 Task: Add Amazing Grass Organic Supergreens Powder to the cart.
Action: Mouse moved to (290, 132)
Screenshot: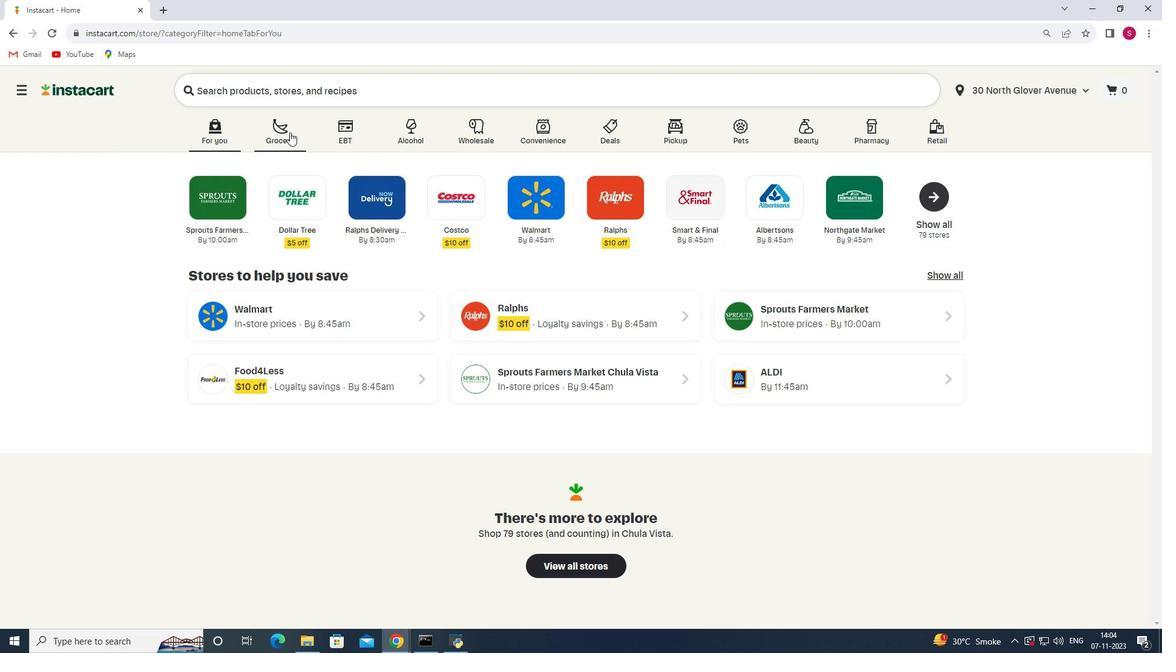 
Action: Mouse pressed left at (290, 132)
Screenshot: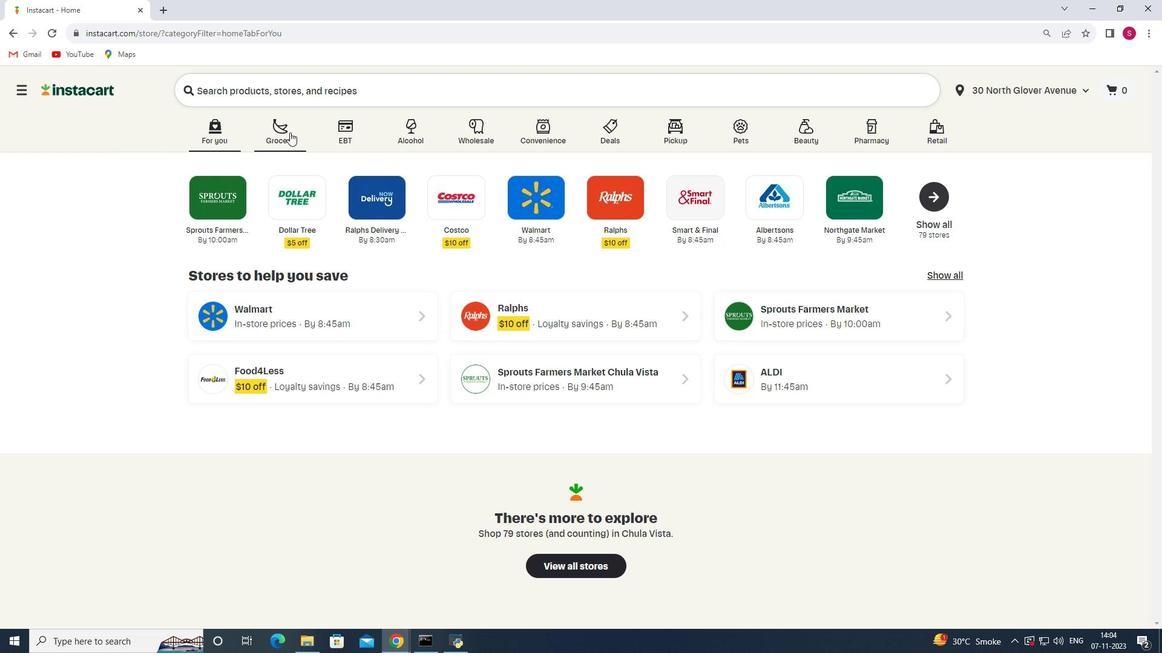 
Action: Mouse moved to (327, 351)
Screenshot: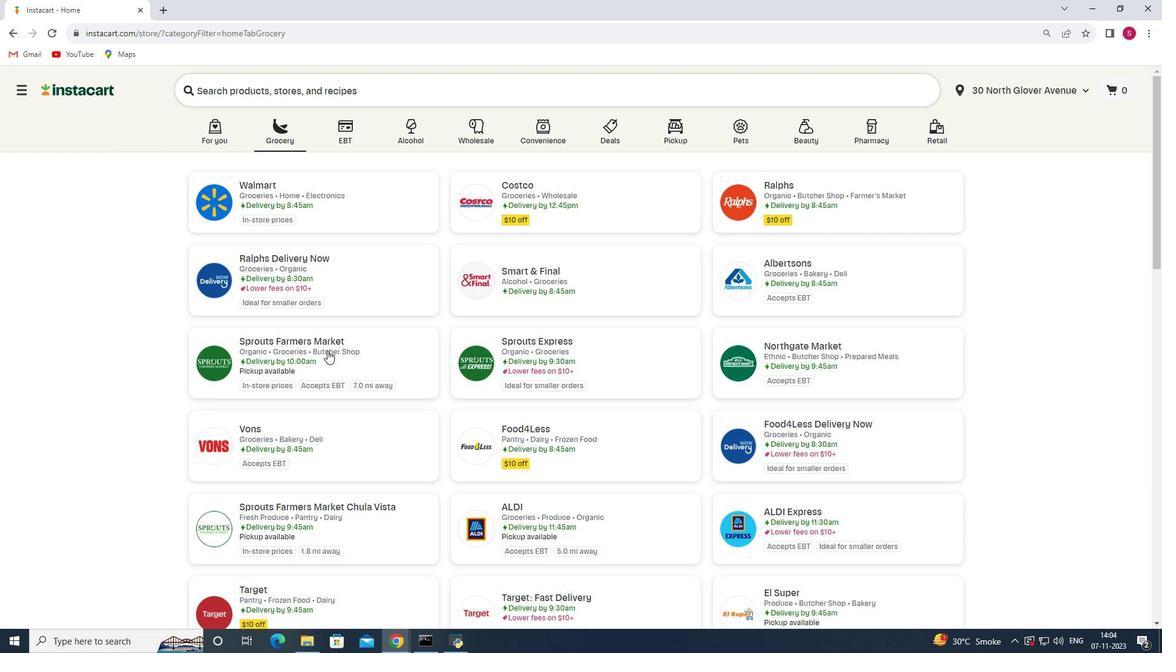 
Action: Mouse pressed left at (327, 351)
Screenshot: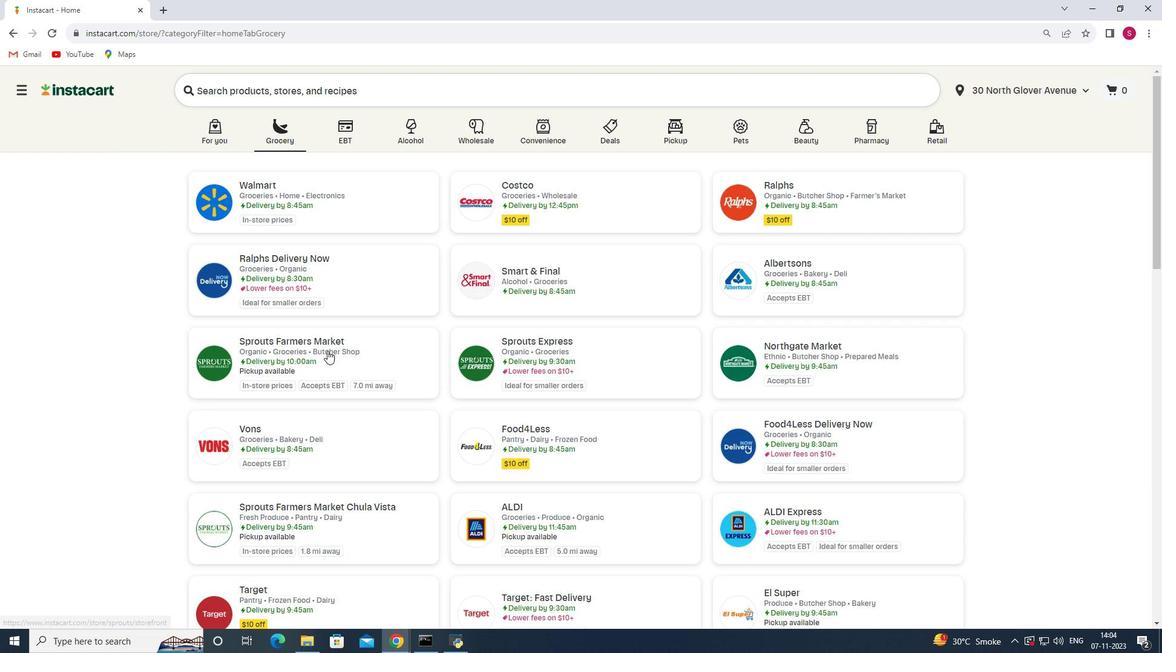 
Action: Mouse moved to (104, 359)
Screenshot: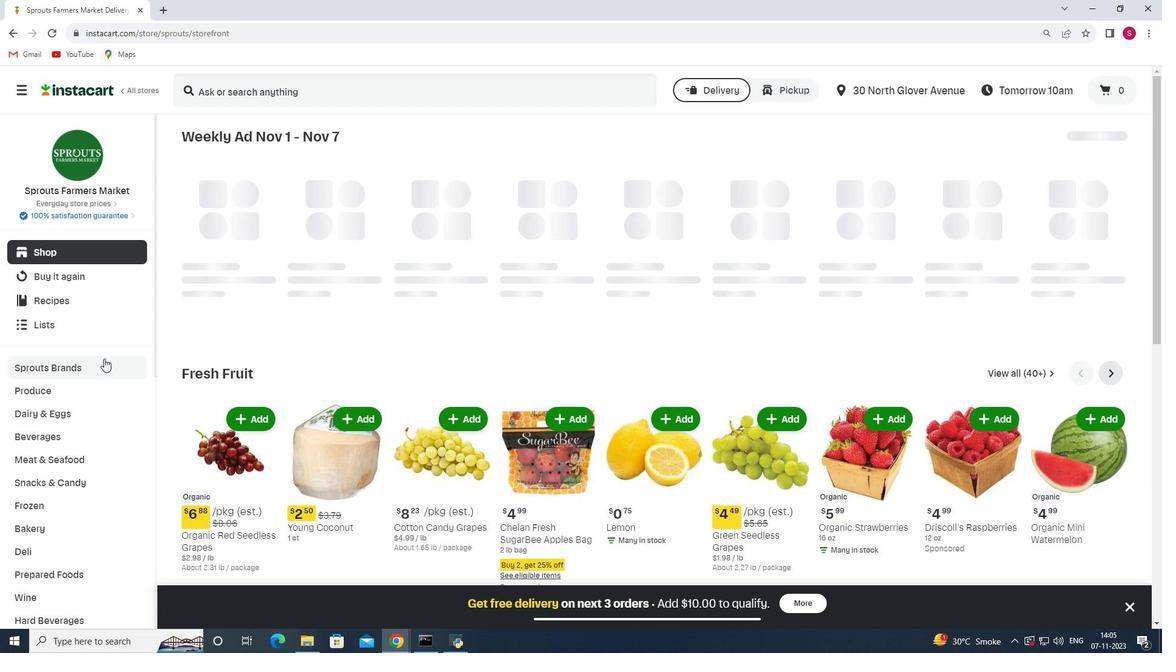 
Action: Mouse scrolled (104, 358) with delta (0, 0)
Screenshot: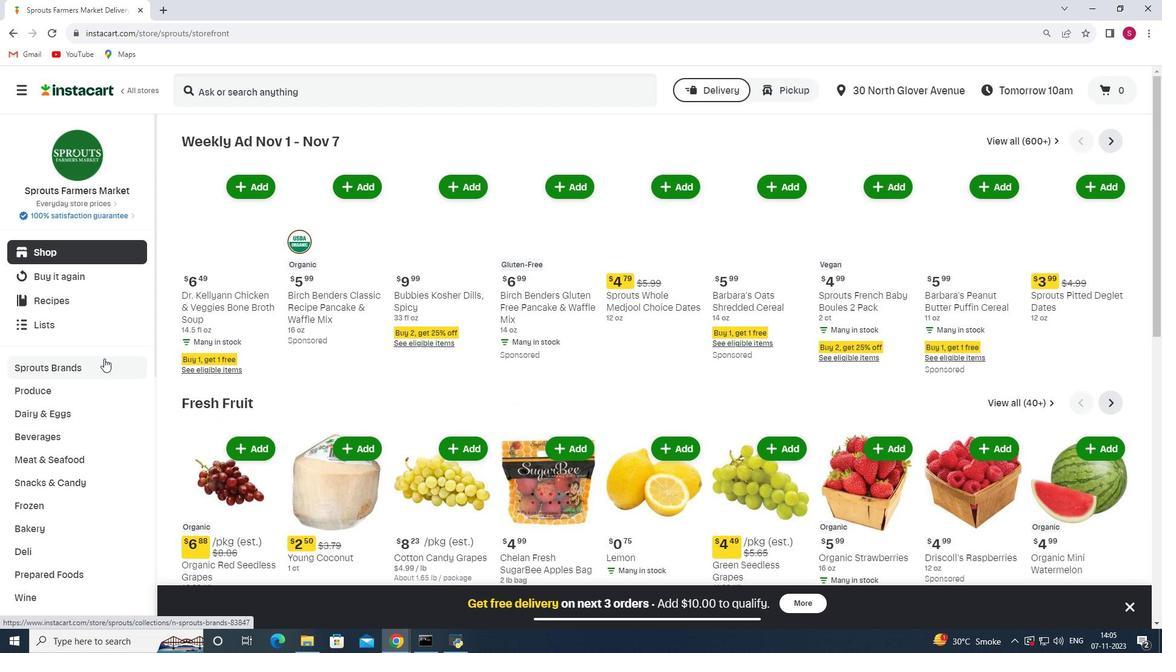 
Action: Mouse scrolled (104, 358) with delta (0, 0)
Screenshot: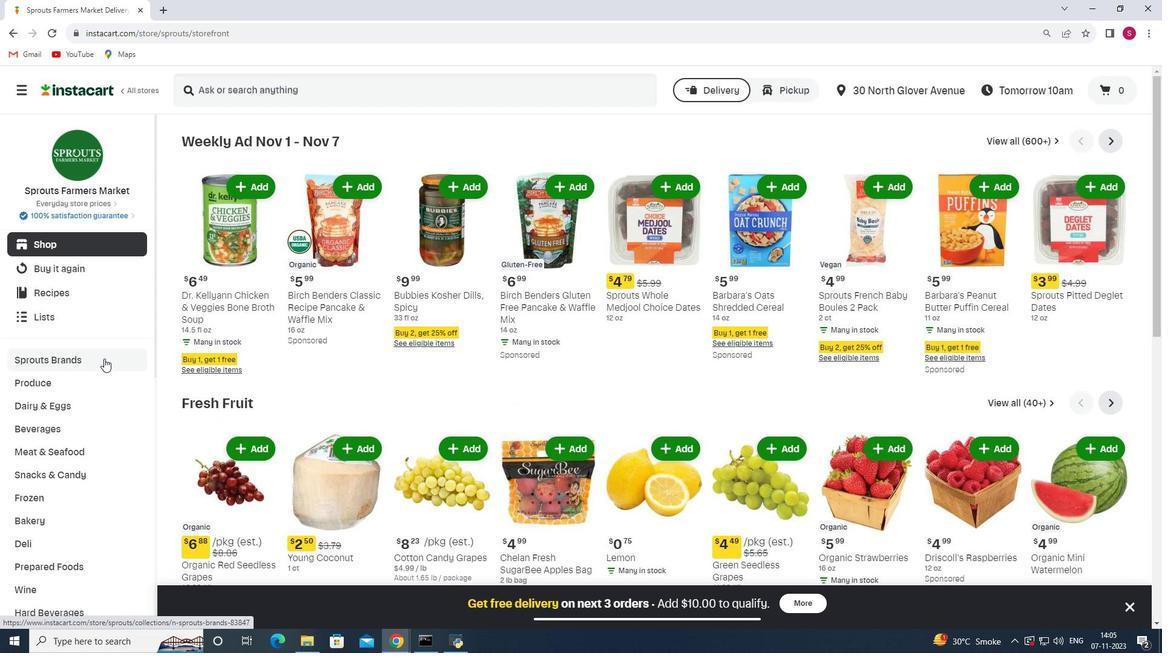 
Action: Mouse moved to (103, 358)
Screenshot: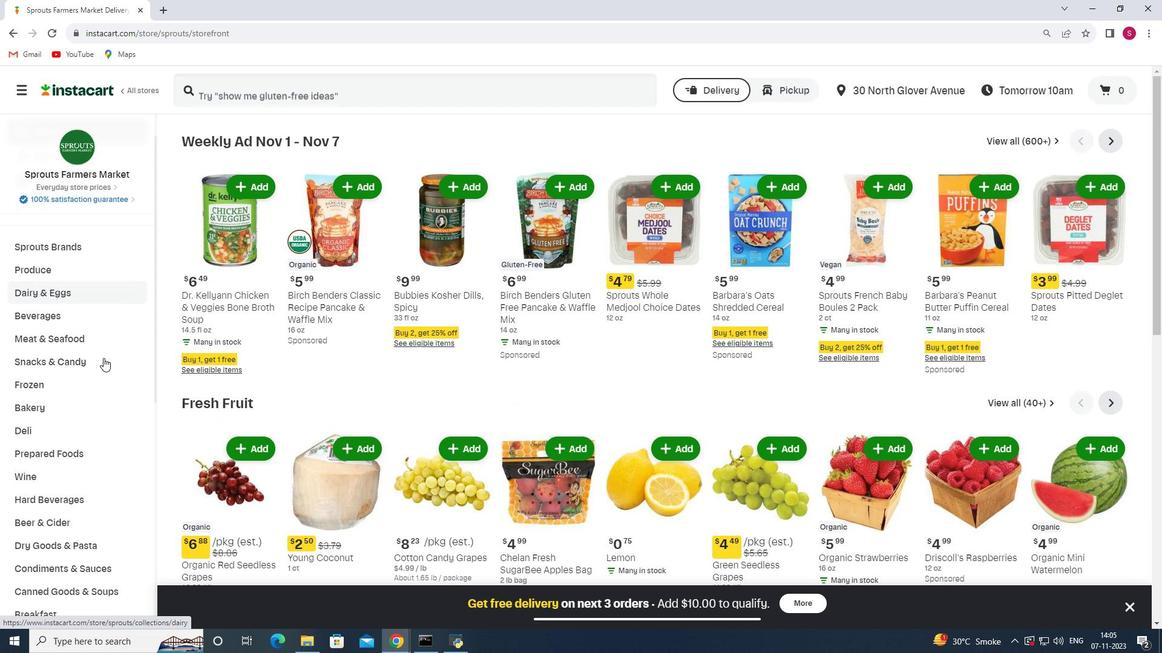 
Action: Mouse scrolled (103, 357) with delta (0, 0)
Screenshot: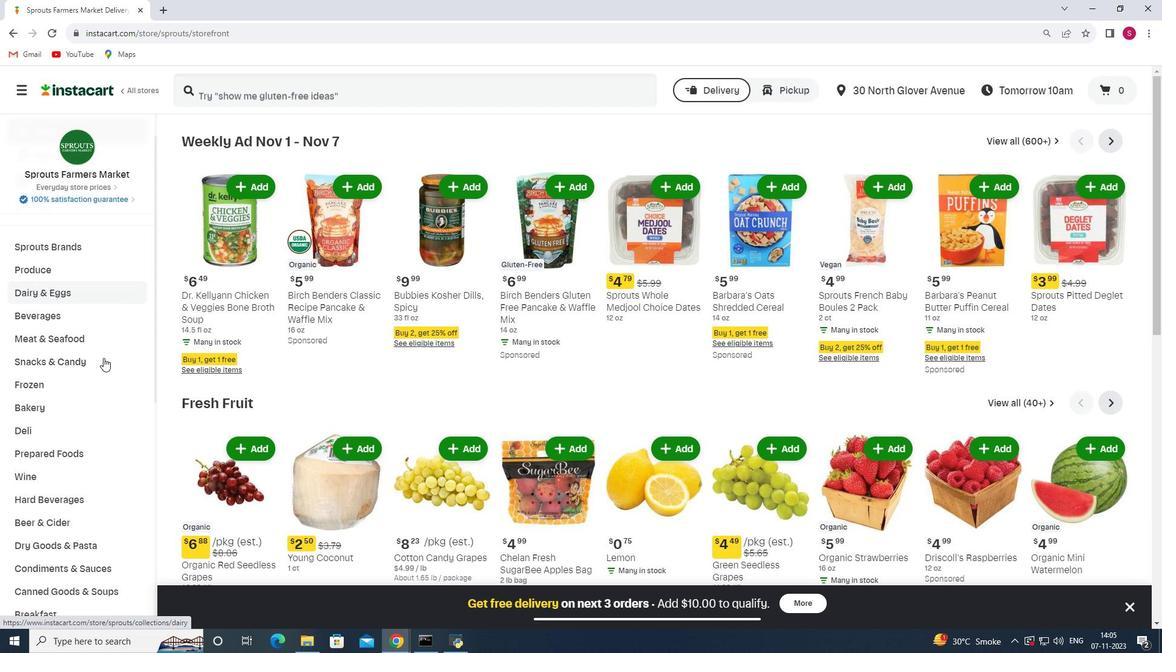 
Action: Mouse moved to (111, 348)
Screenshot: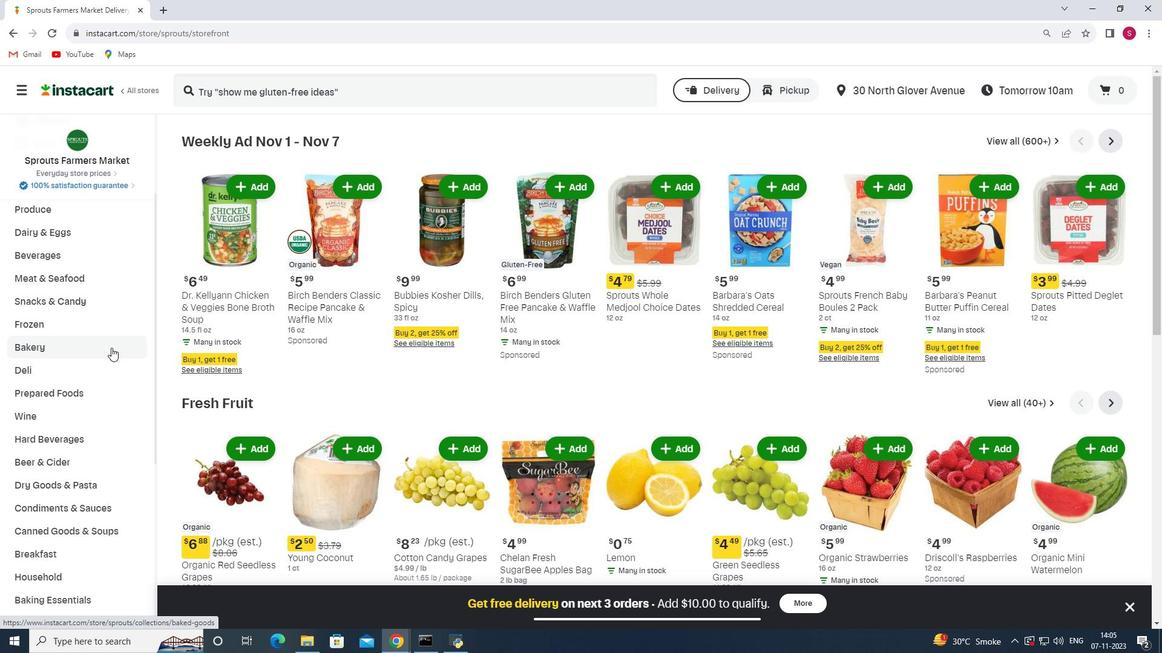 
Action: Mouse scrolled (111, 347) with delta (0, 0)
Screenshot: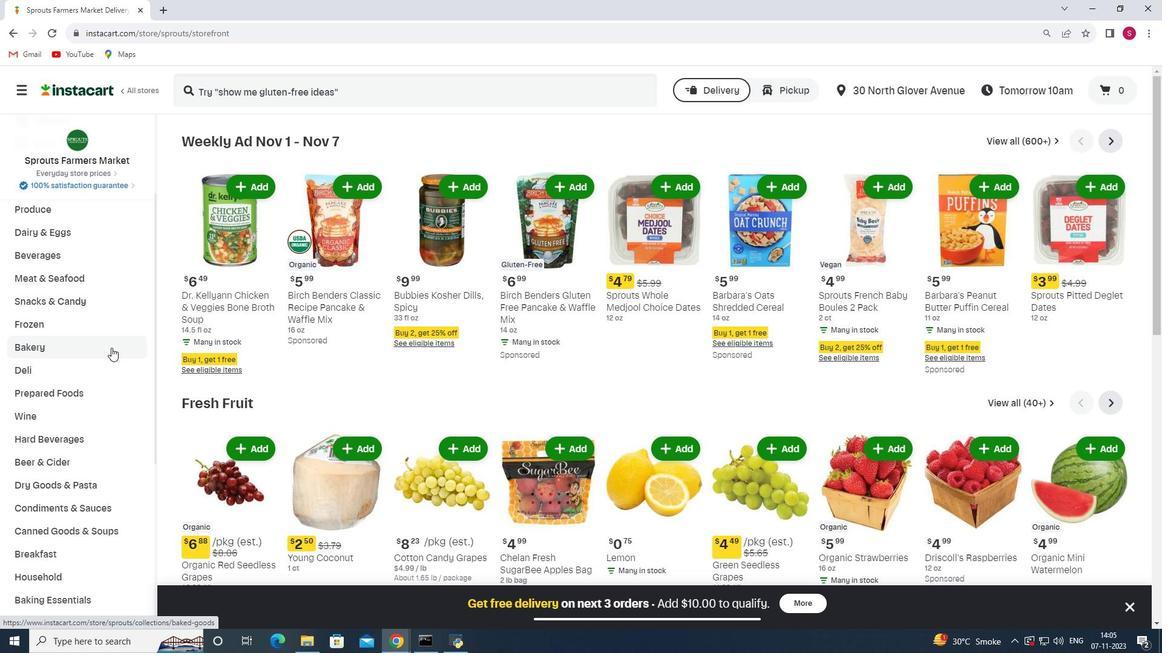 
Action: Mouse scrolled (111, 347) with delta (0, 0)
Screenshot: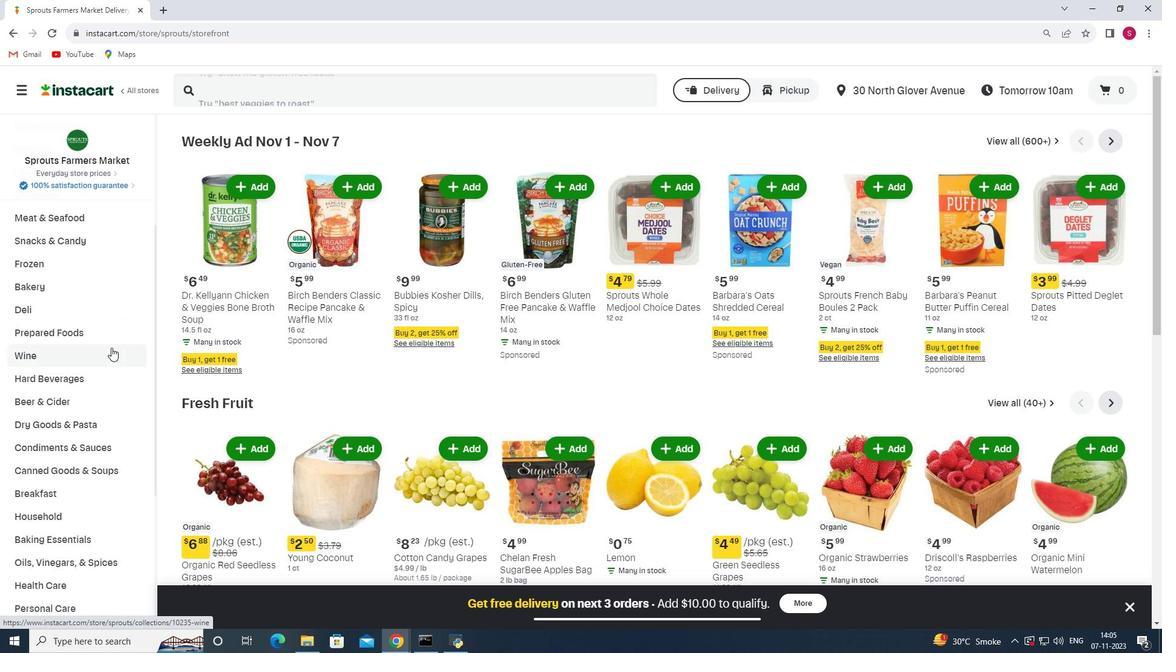 
Action: Mouse scrolled (111, 347) with delta (0, 0)
Screenshot: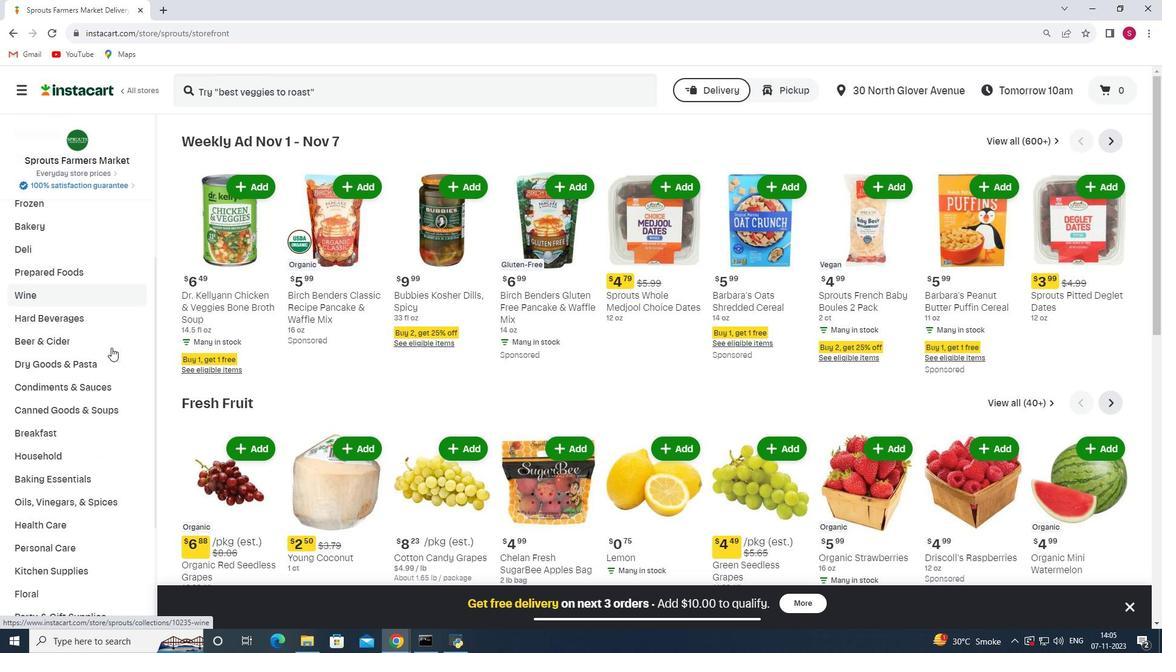 
Action: Mouse scrolled (111, 347) with delta (0, 0)
Screenshot: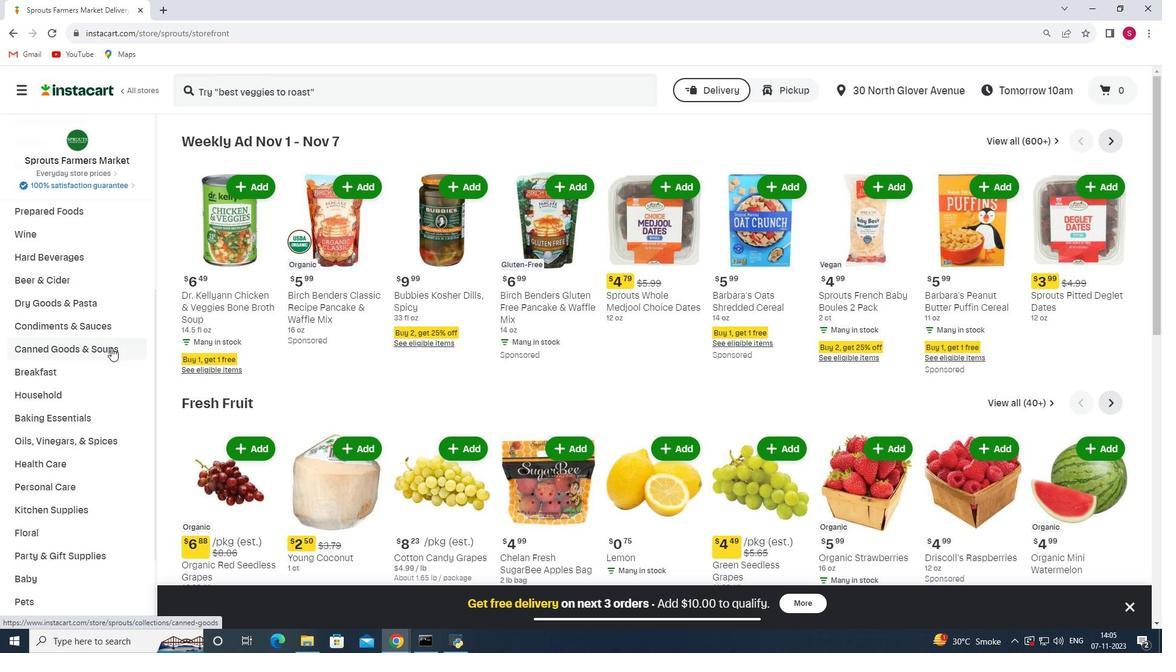 
Action: Mouse moved to (71, 402)
Screenshot: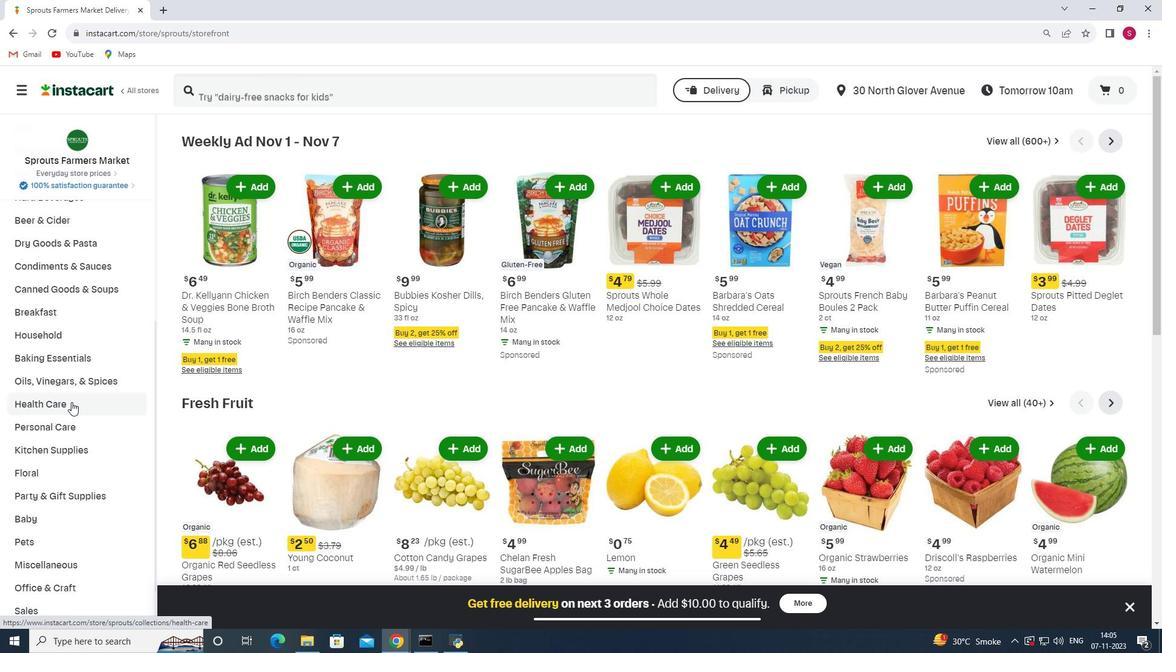 
Action: Mouse pressed left at (71, 402)
Screenshot: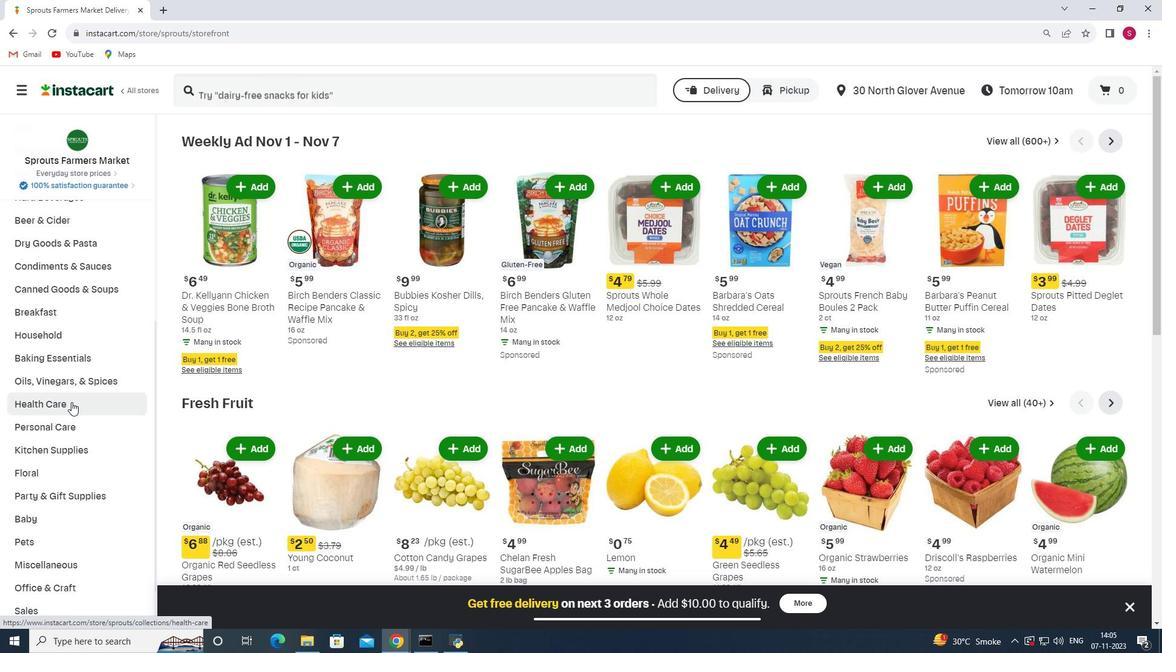 
Action: Mouse moved to (448, 317)
Screenshot: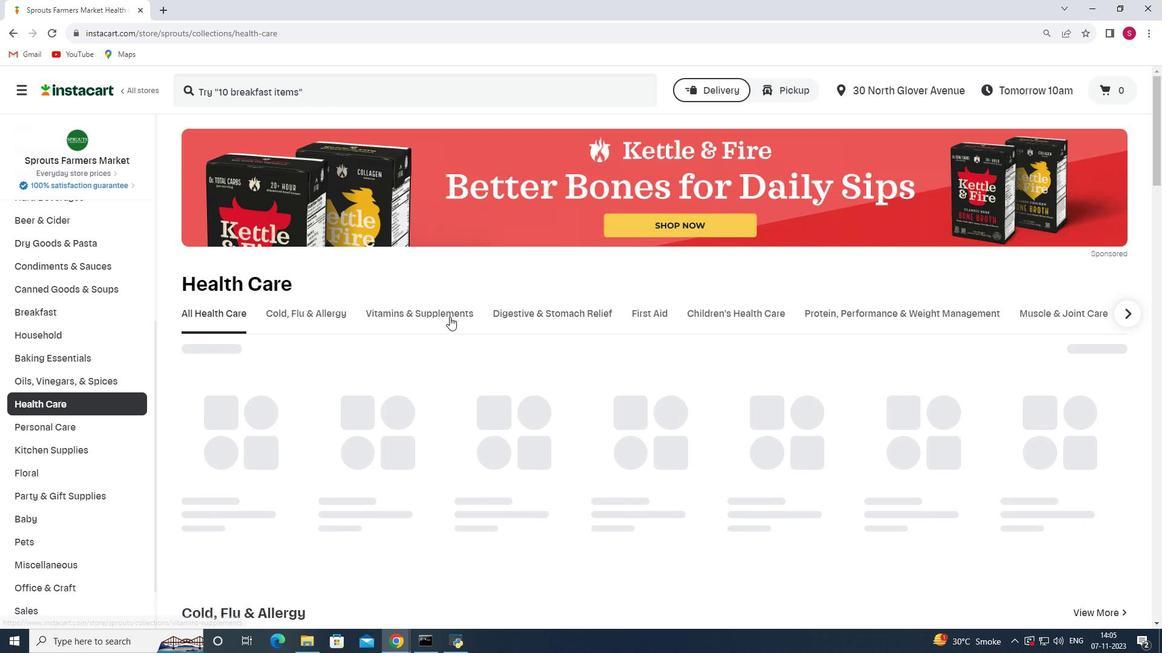 
Action: Mouse pressed left at (448, 317)
Screenshot: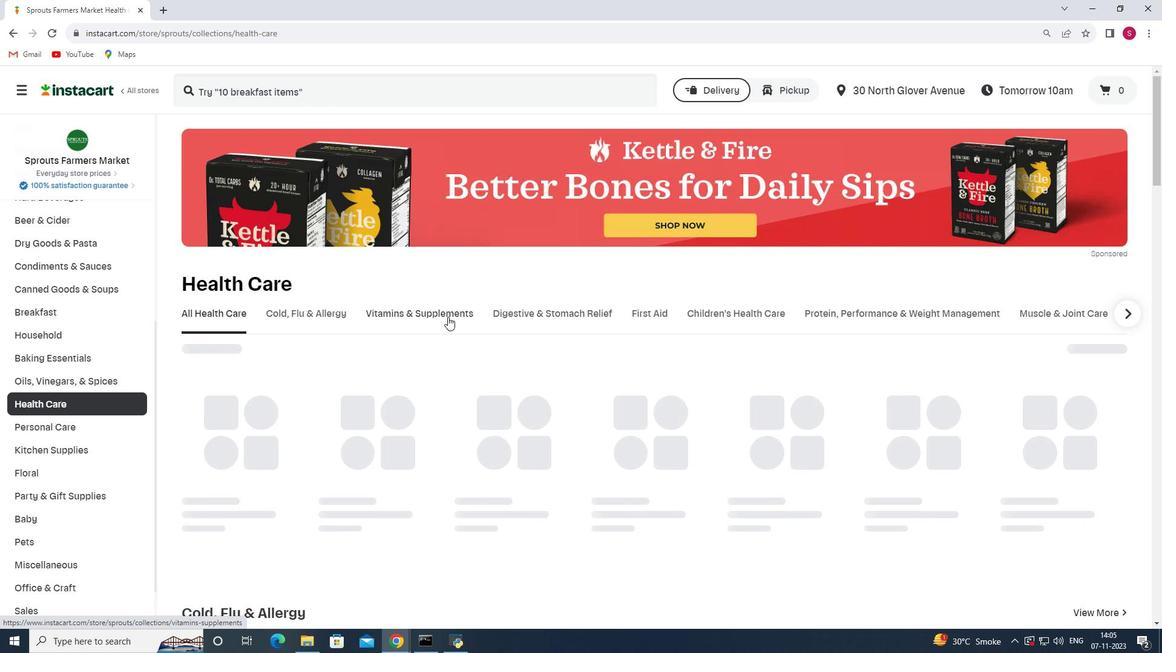 
Action: Mouse moved to (474, 356)
Screenshot: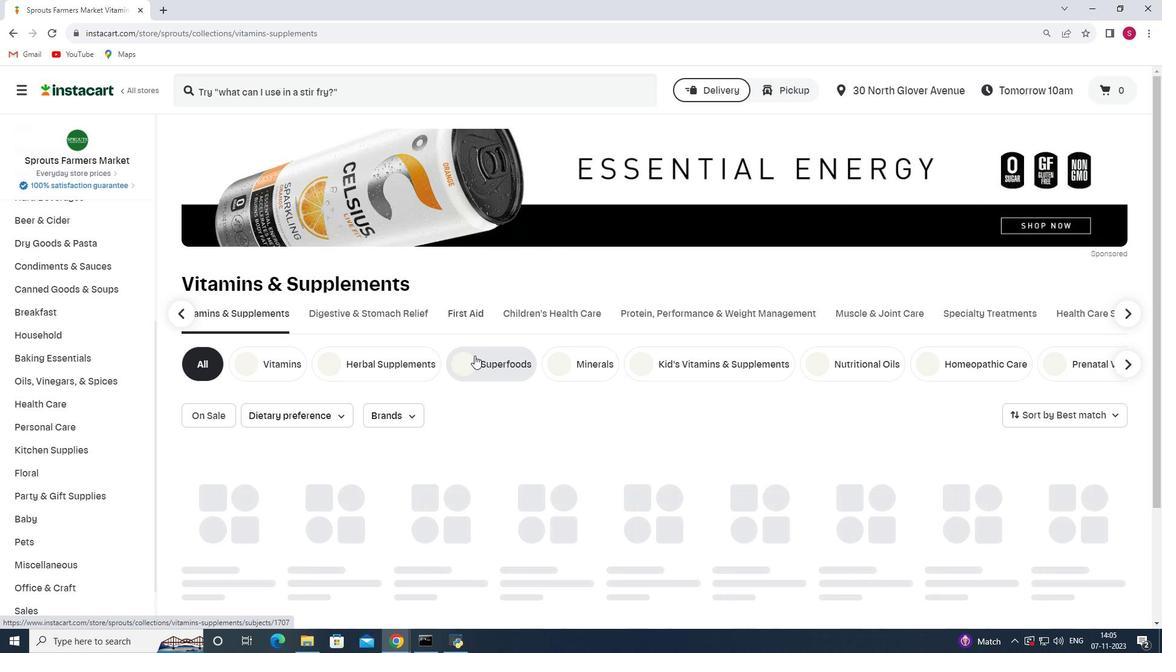 
Action: Mouse pressed left at (474, 356)
Screenshot: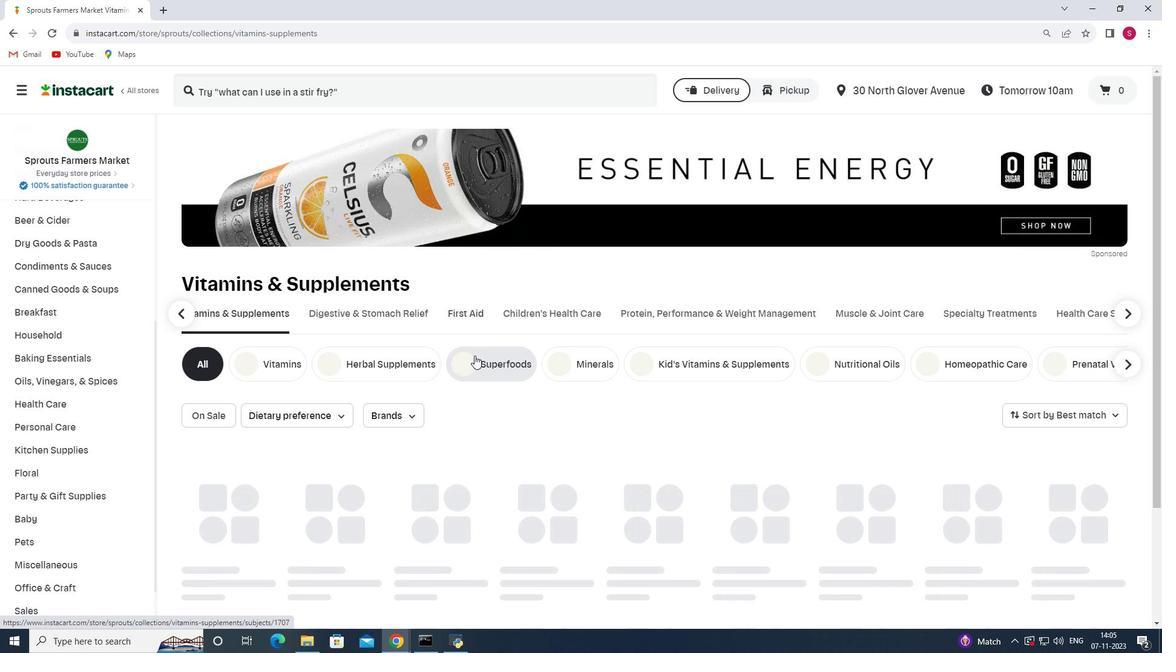 
Action: Mouse moved to (365, 88)
Screenshot: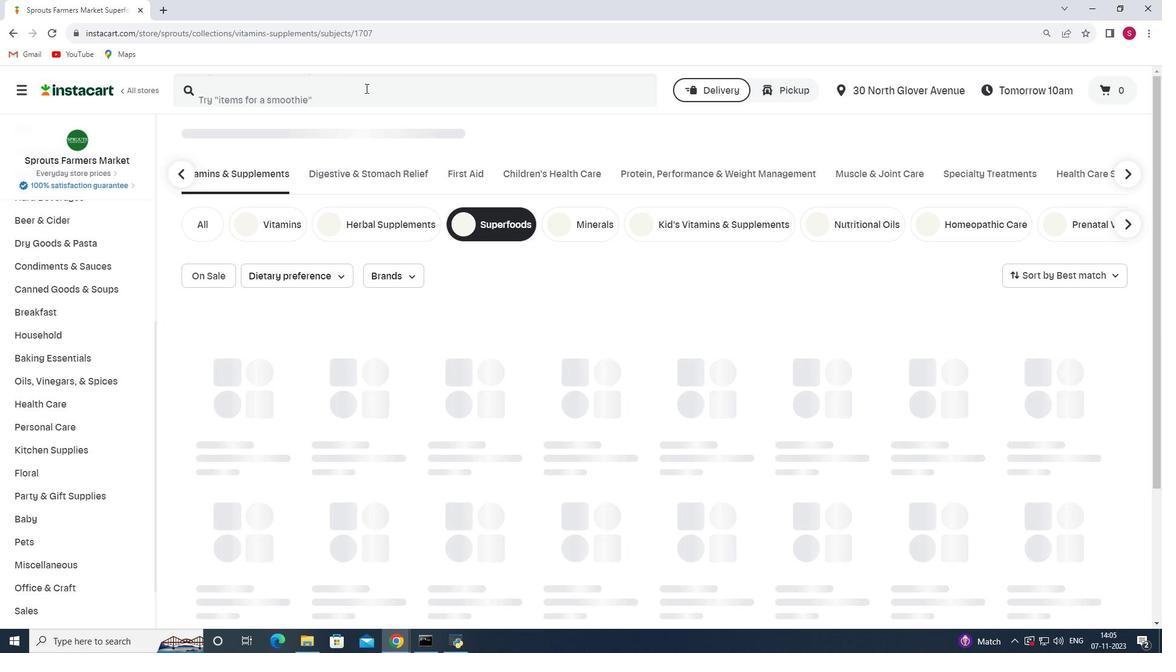 
Action: Mouse pressed left at (365, 88)
Screenshot: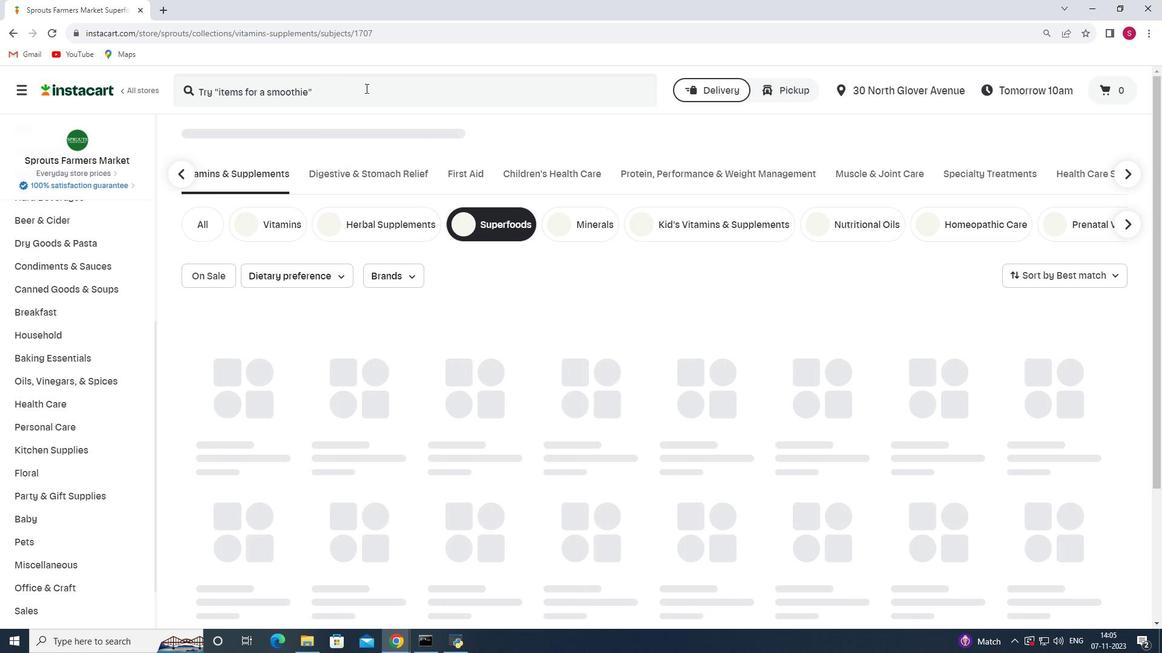 
Action: Key pressed <Key.shift>Amazing<Key.space><Key.shift><Key.shift><Key.shift>Grass<Key.space><Key.shift_r>Organic<Key.space><Key.shift>Supr<Key.backspace>ergreens<Key.space><Key.shift_r>Powder<Key.enter>
Screenshot: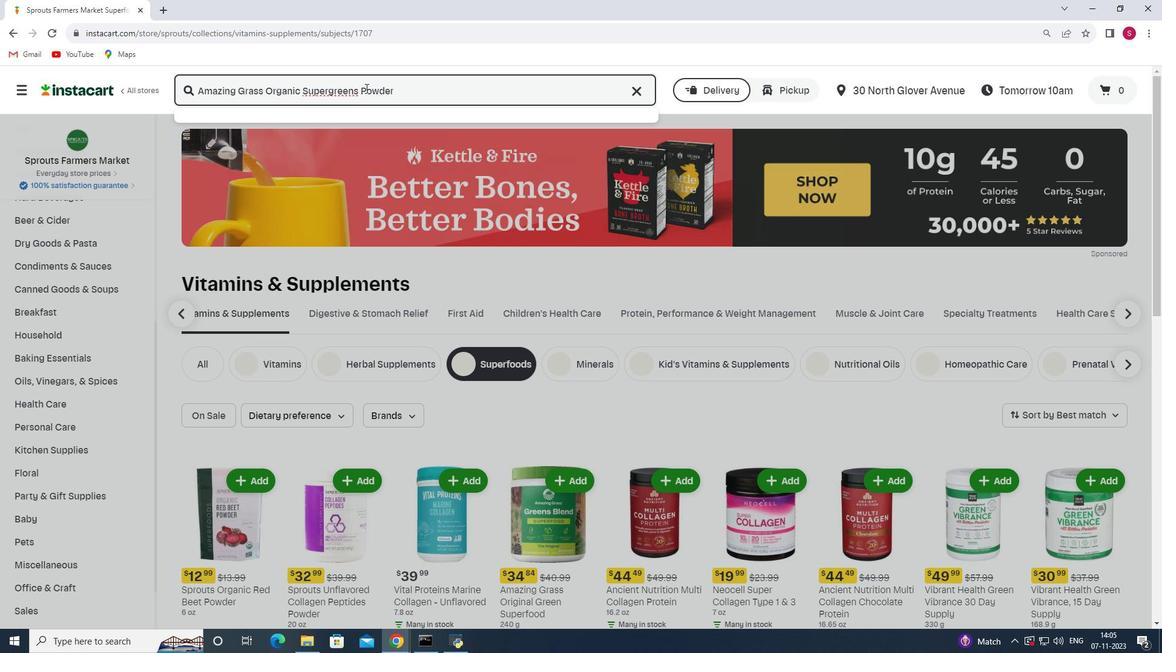 
Action: Mouse moved to (426, 233)
Screenshot: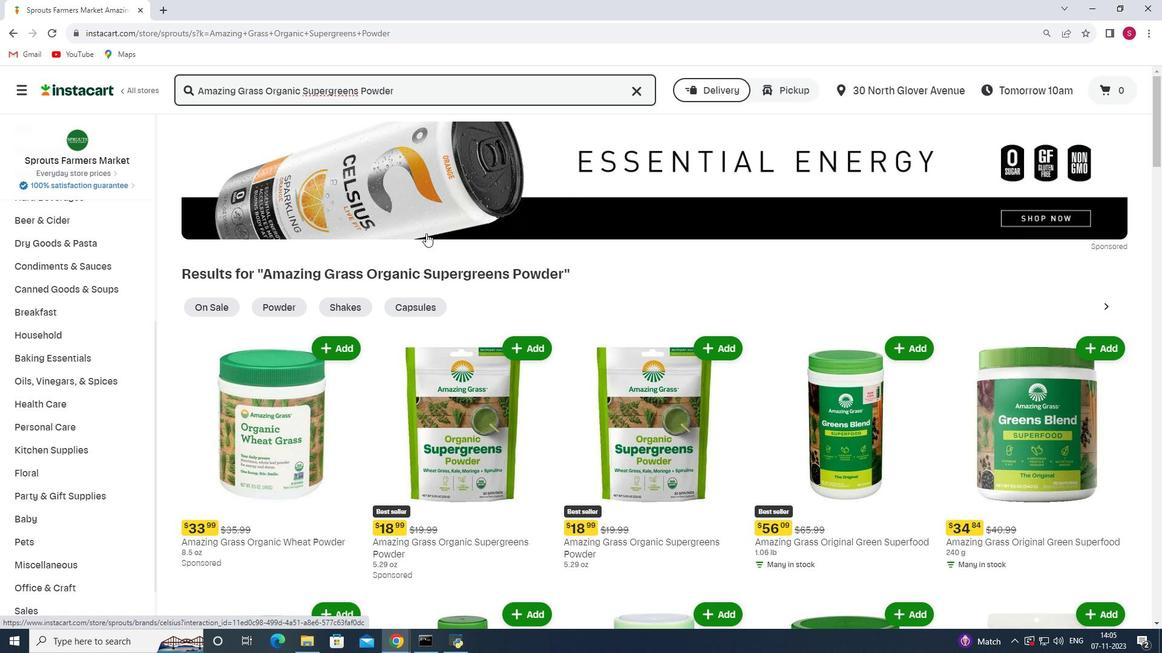 
Action: Mouse scrolled (426, 233) with delta (0, 0)
Screenshot: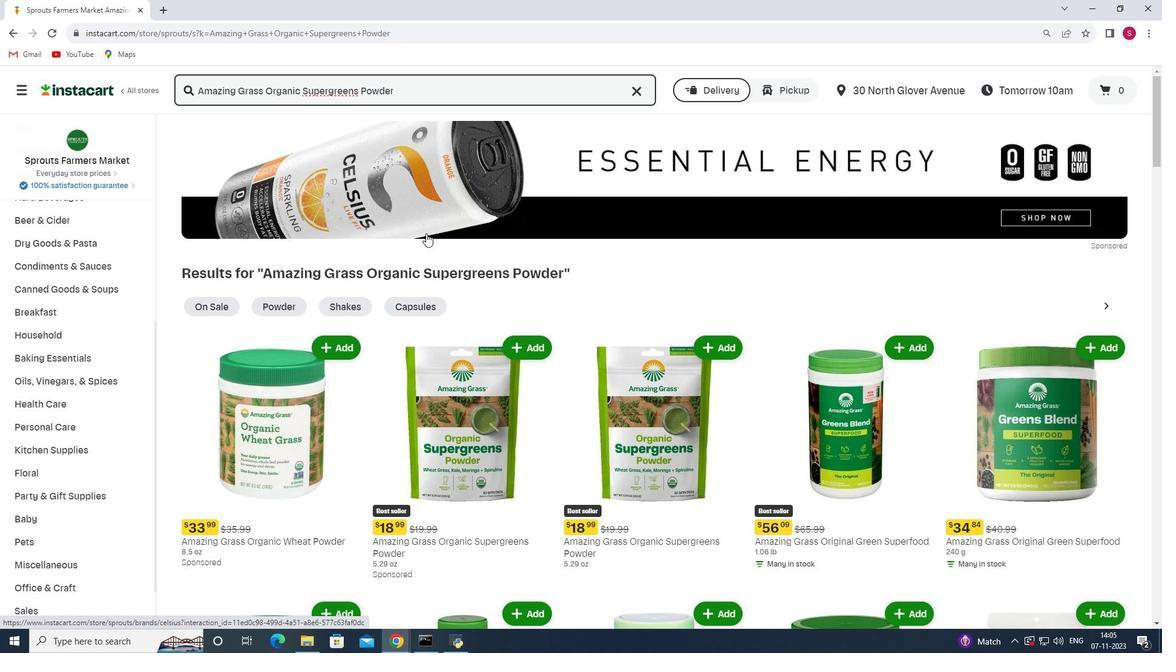 
Action: Mouse scrolled (426, 233) with delta (0, 0)
Screenshot: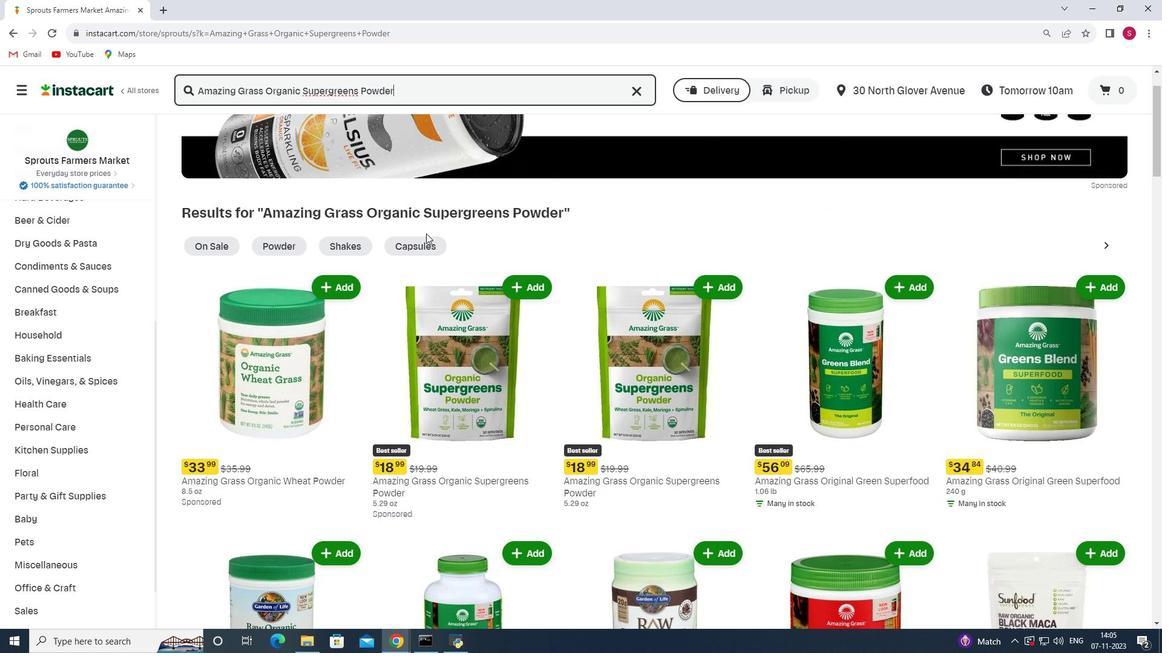 
Action: Mouse moved to (501, 230)
Screenshot: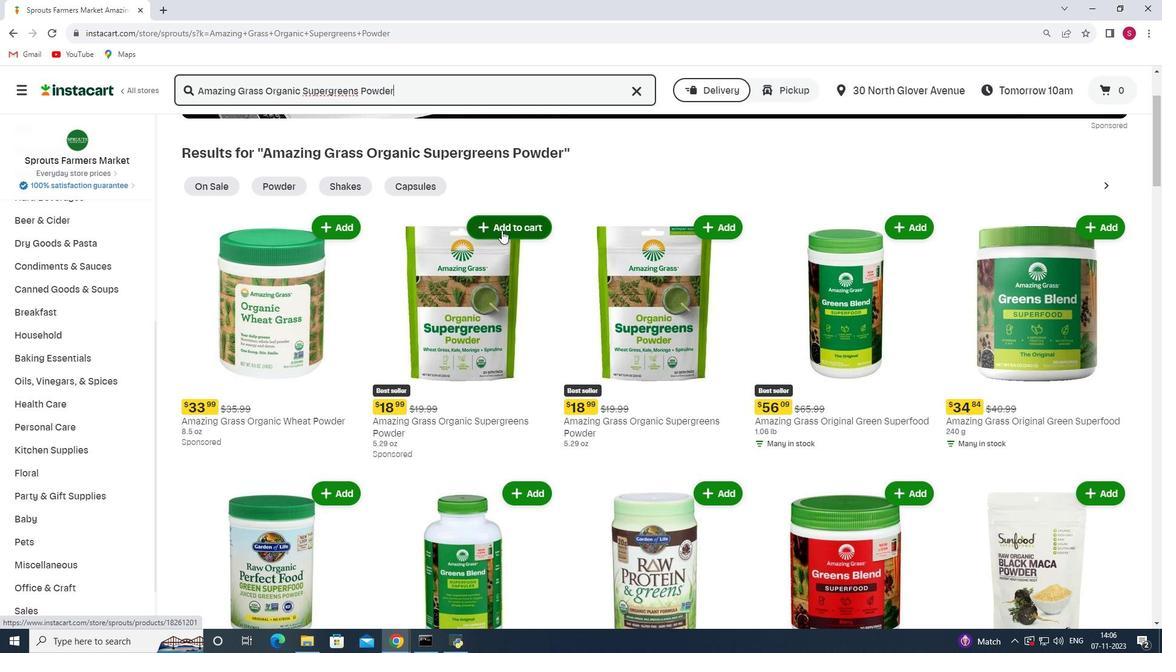
Action: Mouse pressed left at (501, 230)
Screenshot: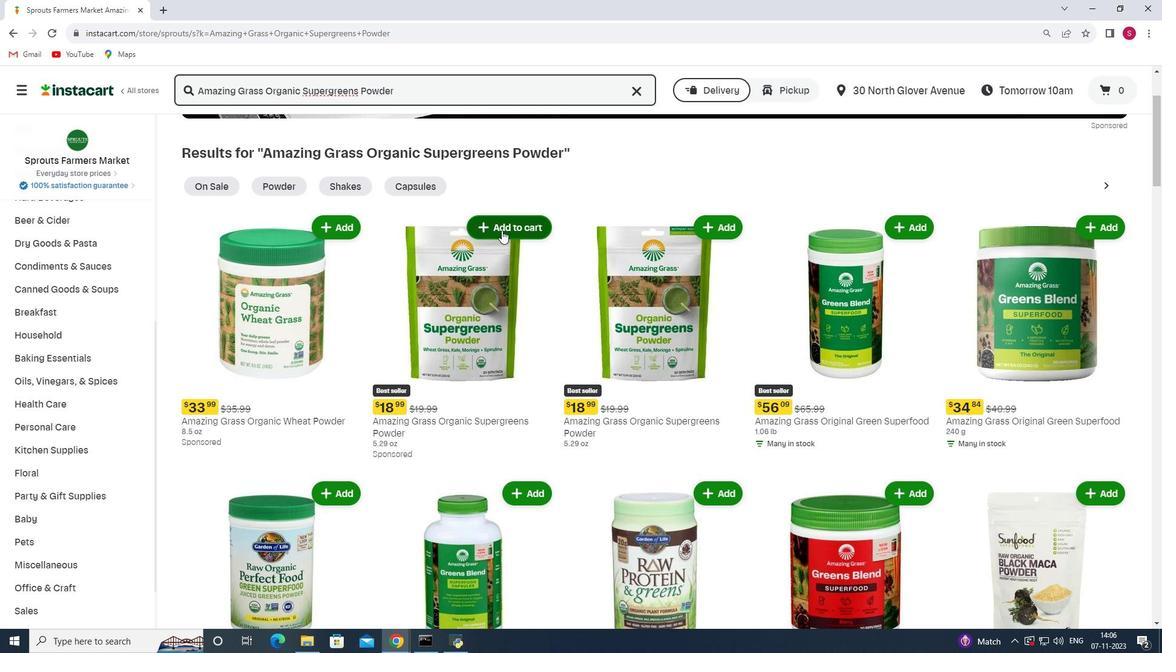 
Action: Mouse moved to (503, 265)
Screenshot: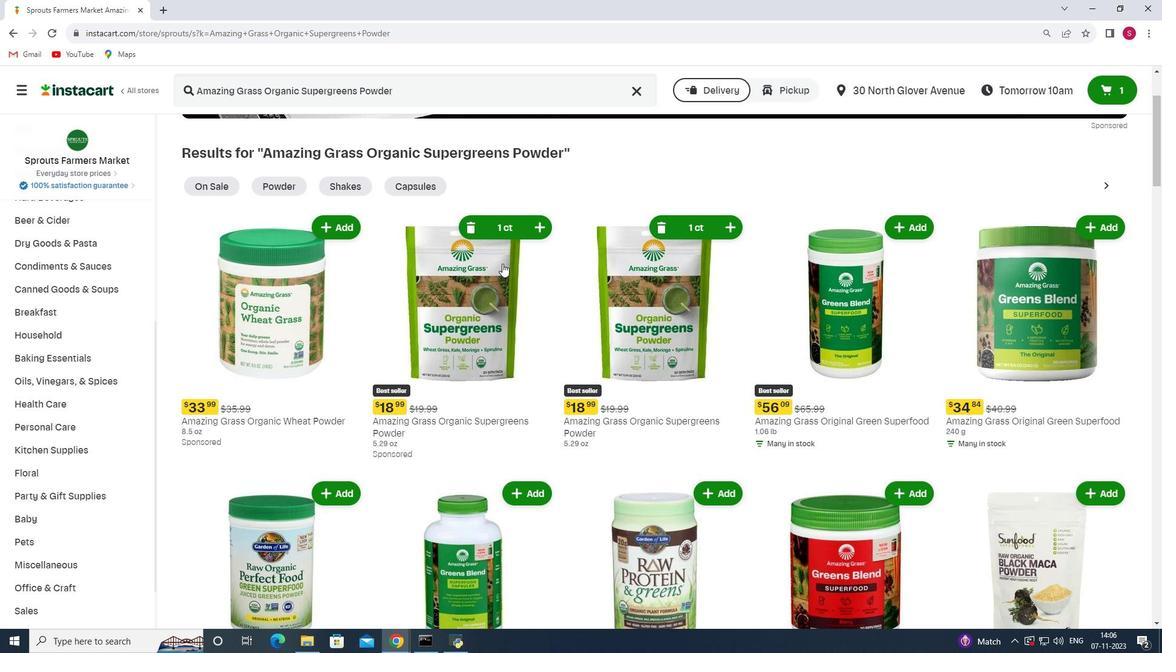 
